 Task: Add skill "Microsoft Excel".
Action: Mouse moved to (408, 447)
Screenshot: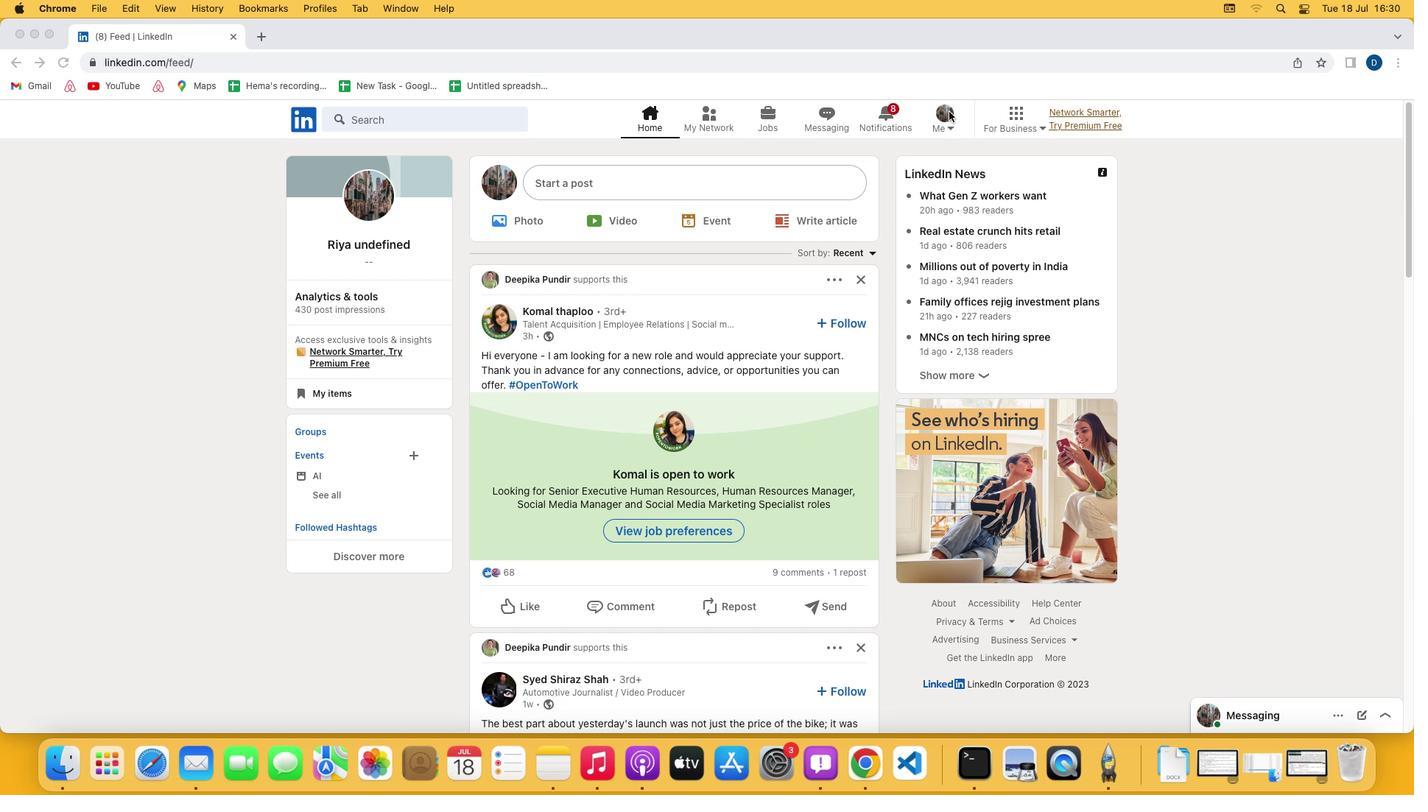 
Action: Mouse pressed left at (408, 447)
Screenshot: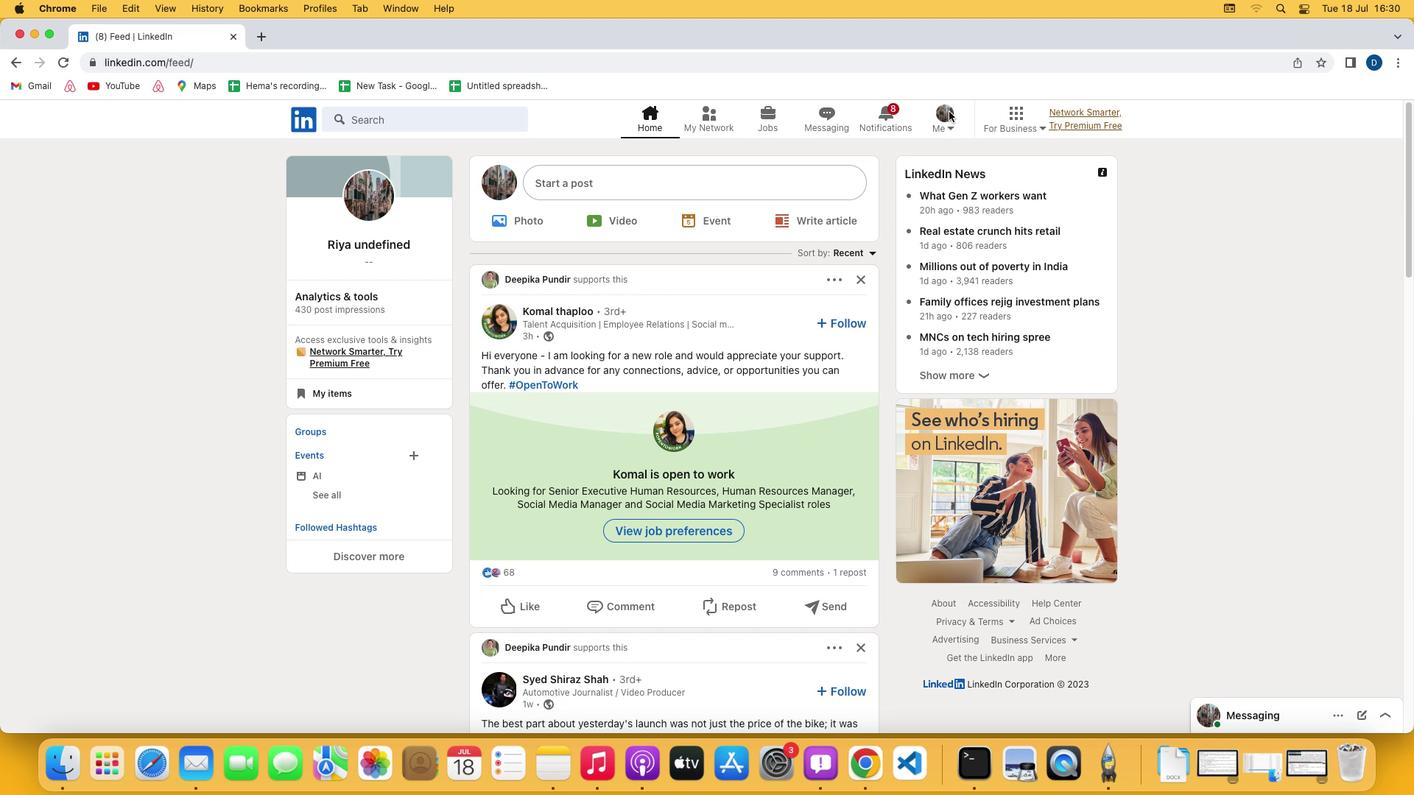 
Action: Mouse moved to (408, 450)
Screenshot: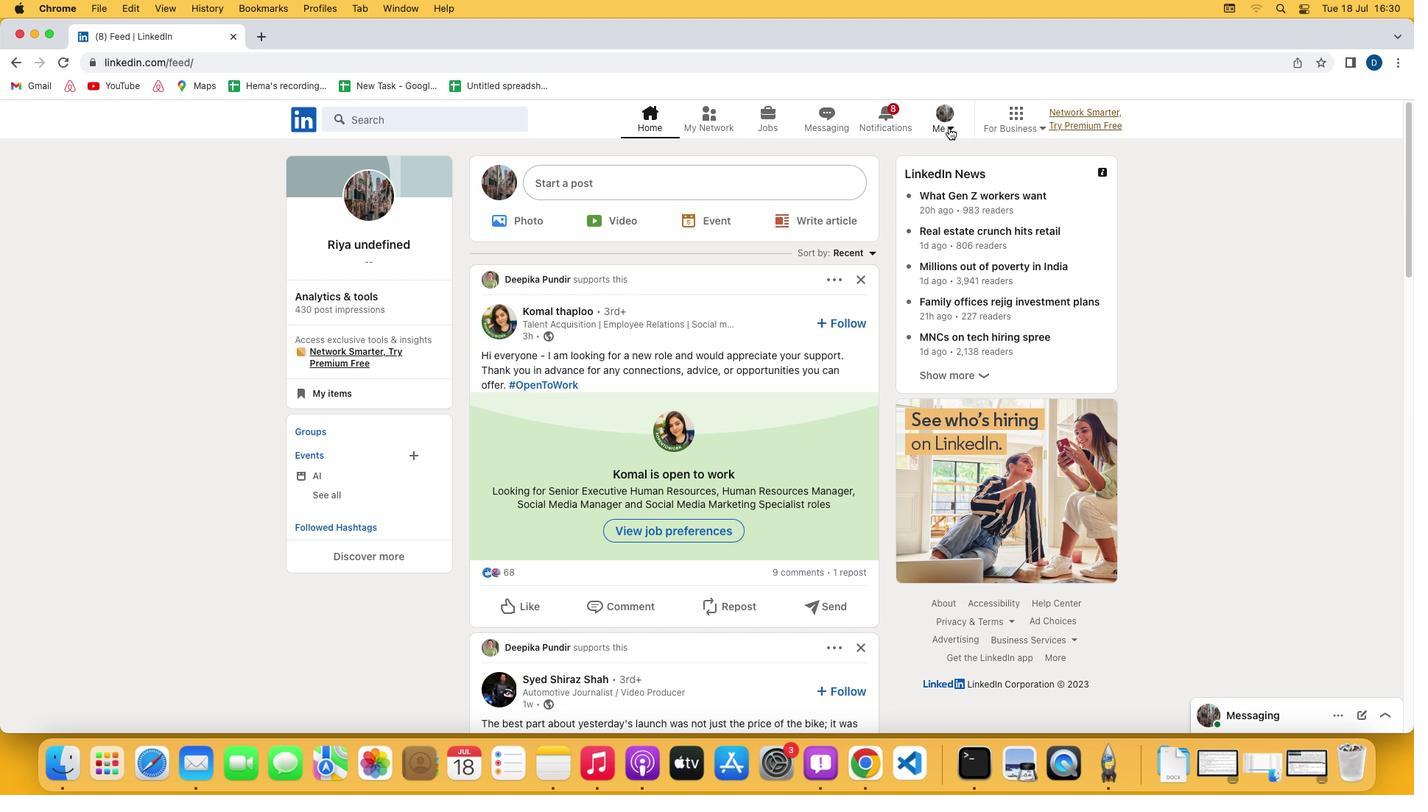 
Action: Mouse pressed left at (408, 450)
Screenshot: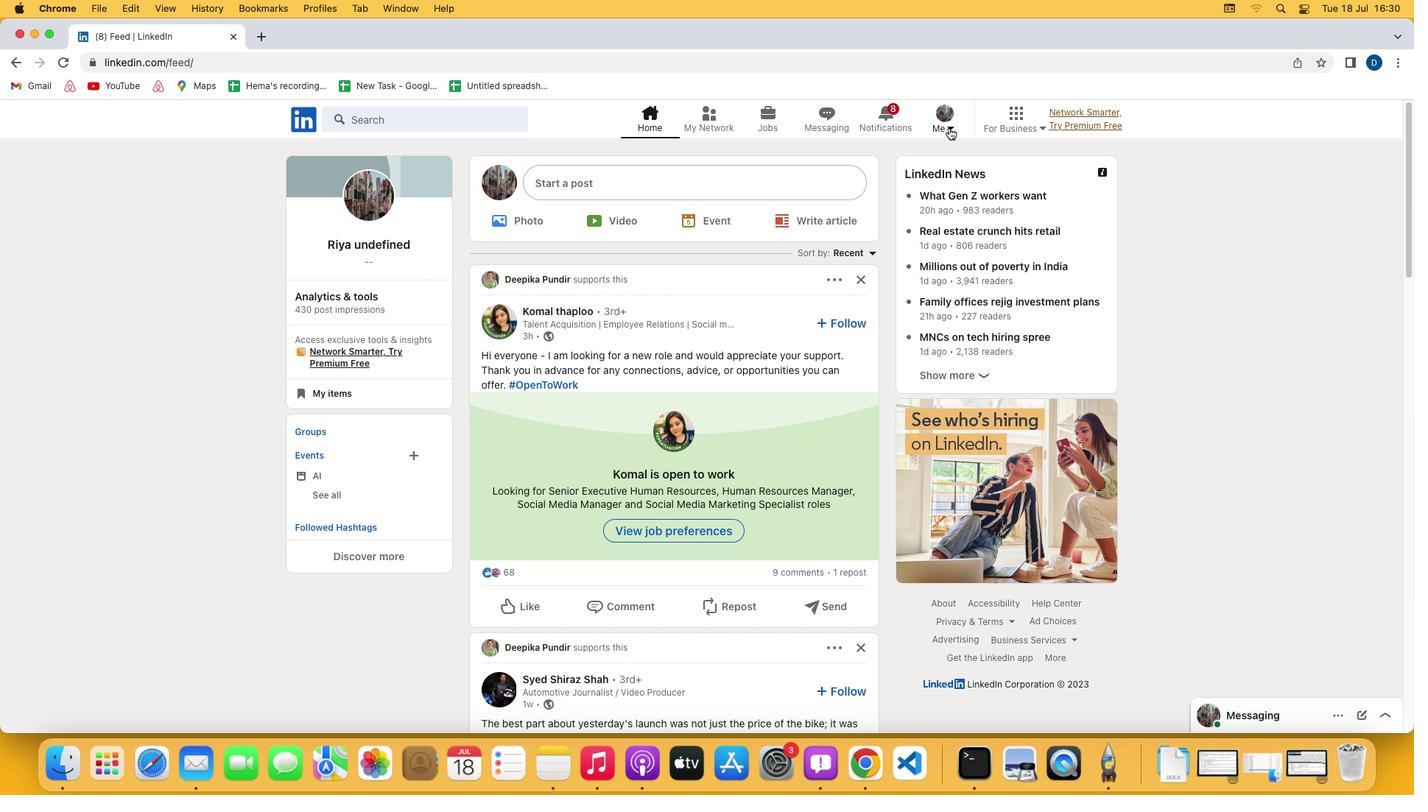 
Action: Mouse moved to (414, 458)
Screenshot: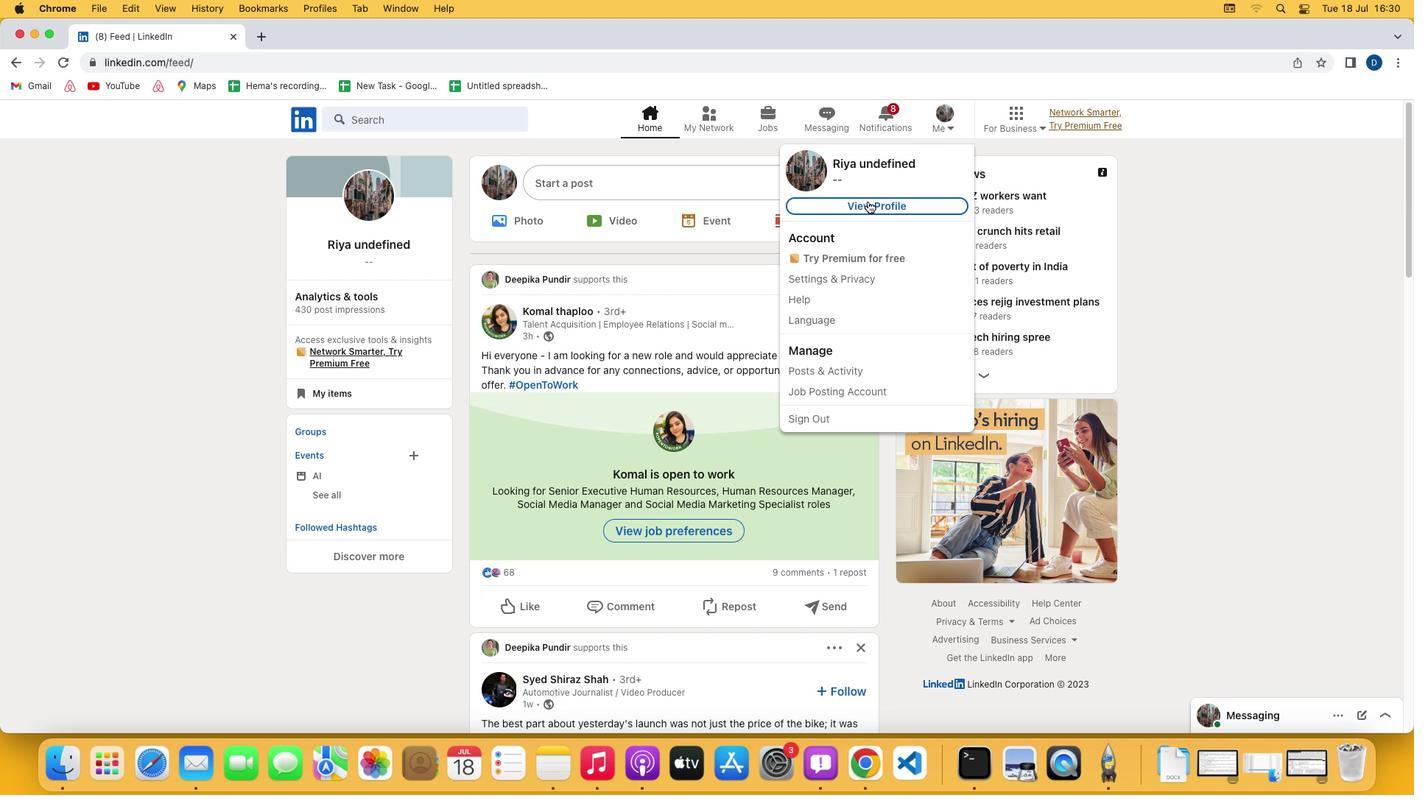 
Action: Mouse pressed left at (414, 458)
Screenshot: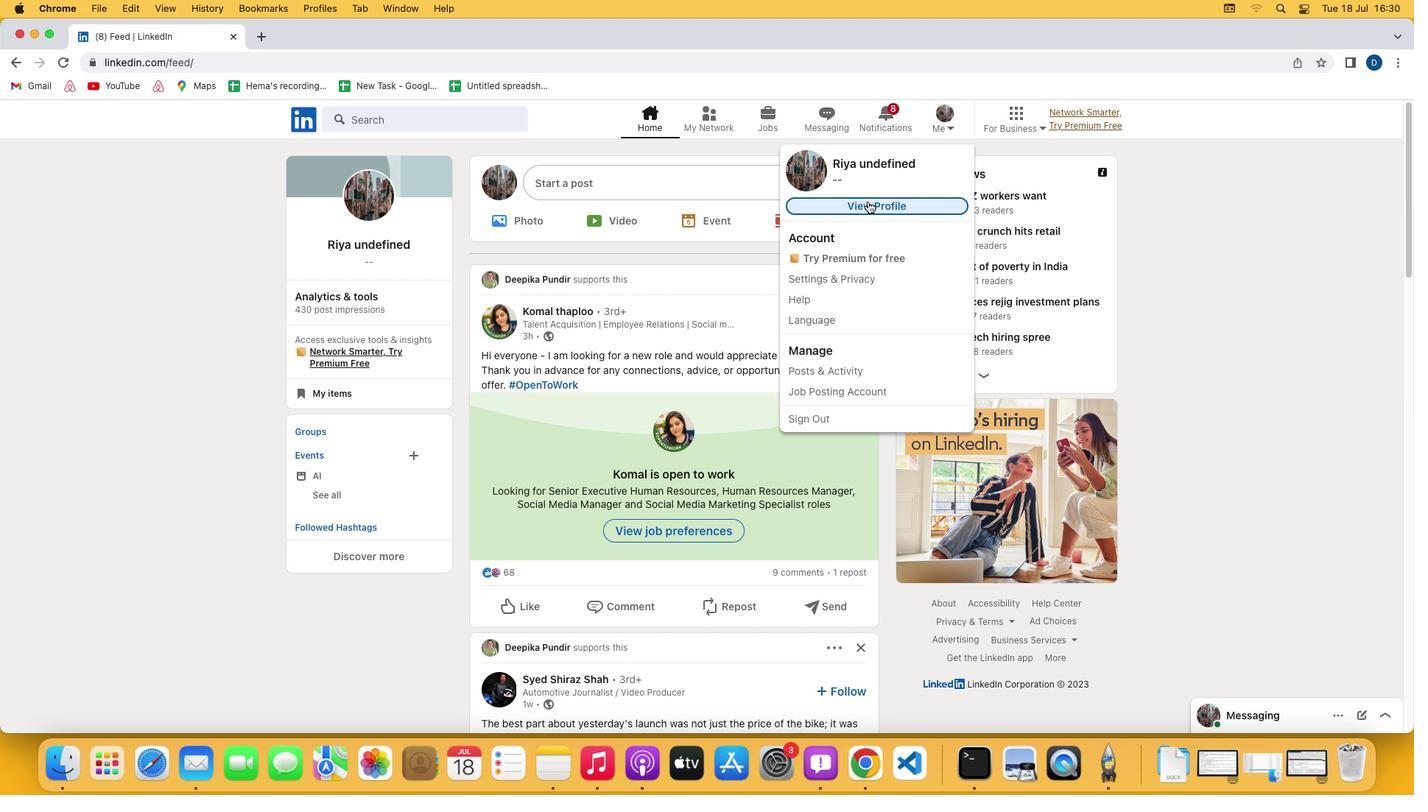
Action: Mouse moved to (445, 491)
Screenshot: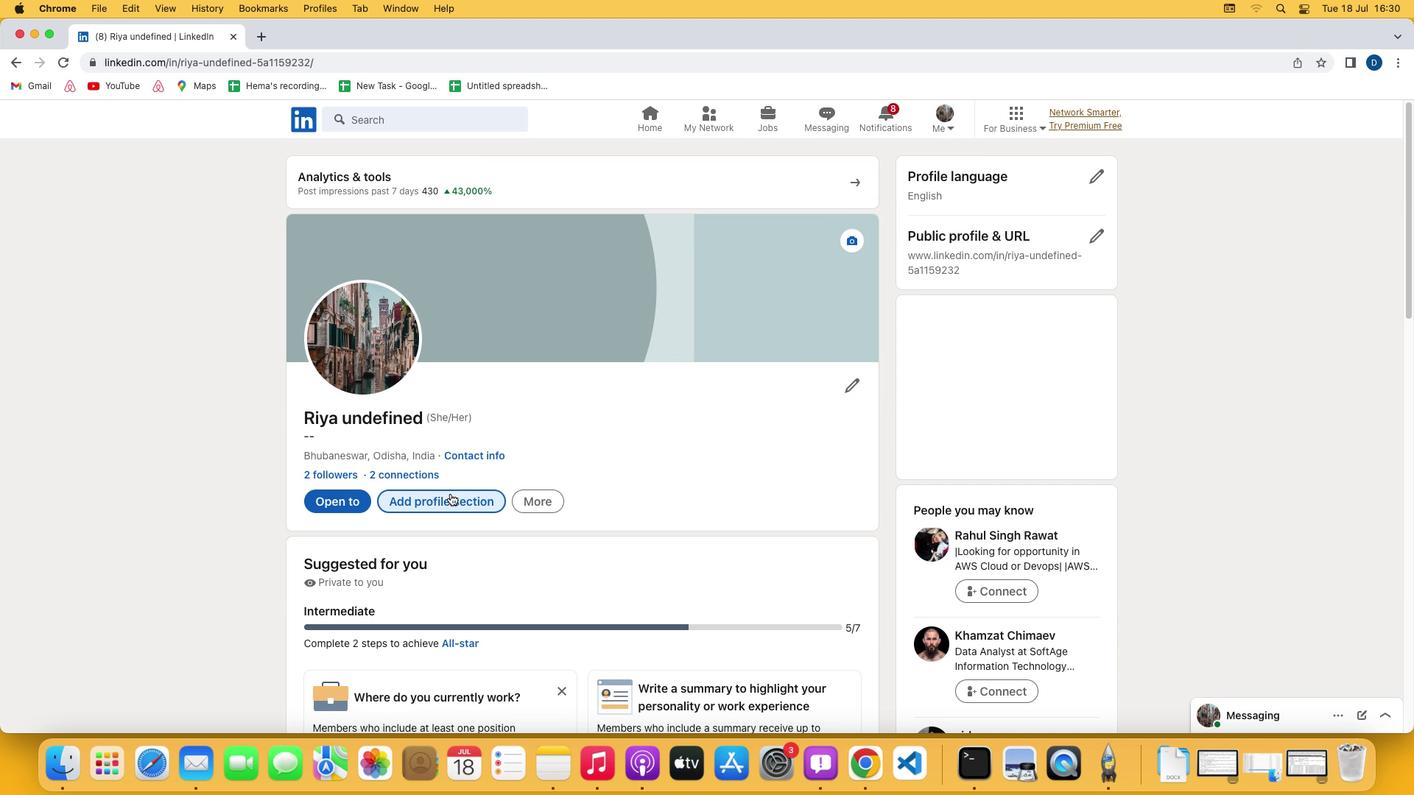 
Action: Mouse pressed left at (445, 491)
Screenshot: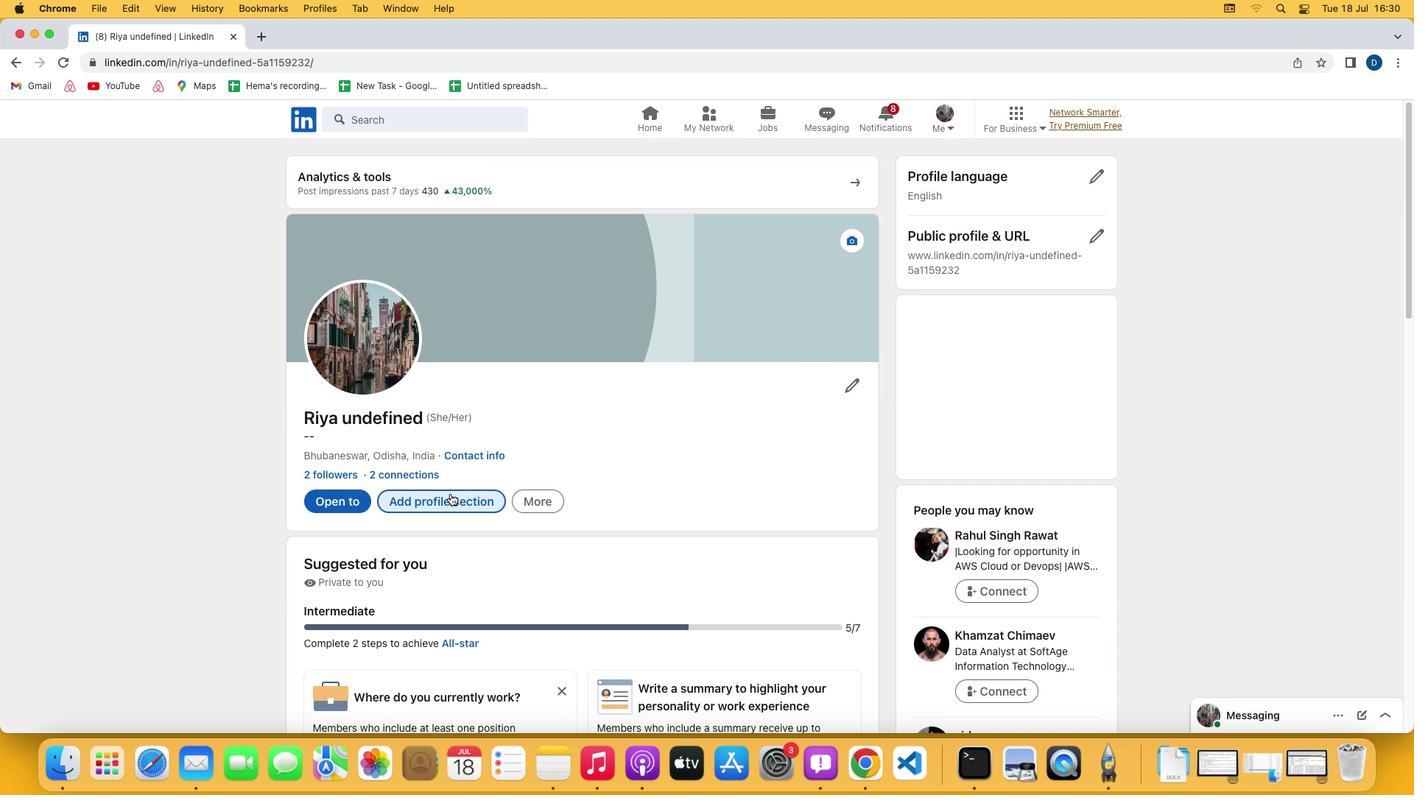 
Action: Mouse moved to (433, 459)
Screenshot: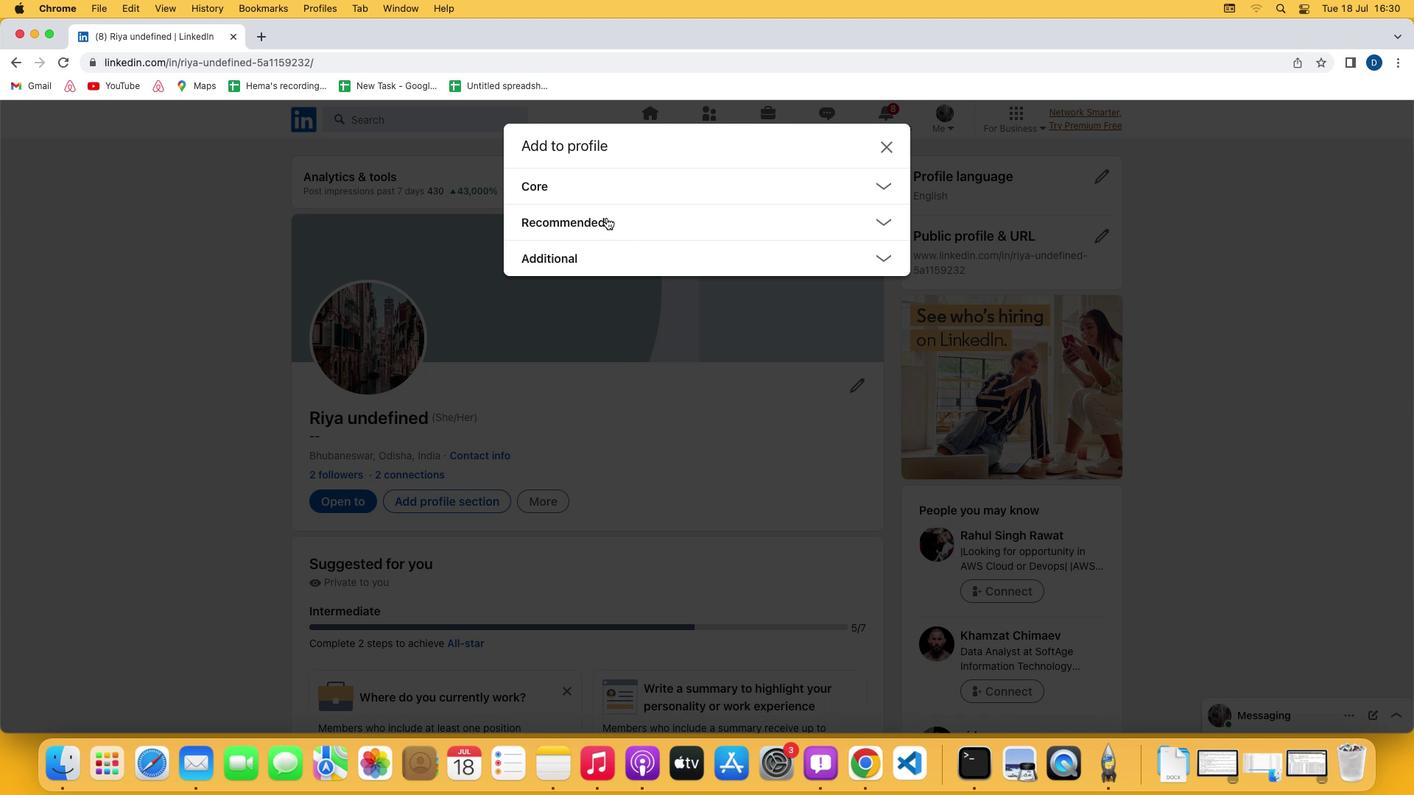 
Action: Mouse pressed left at (433, 459)
Screenshot: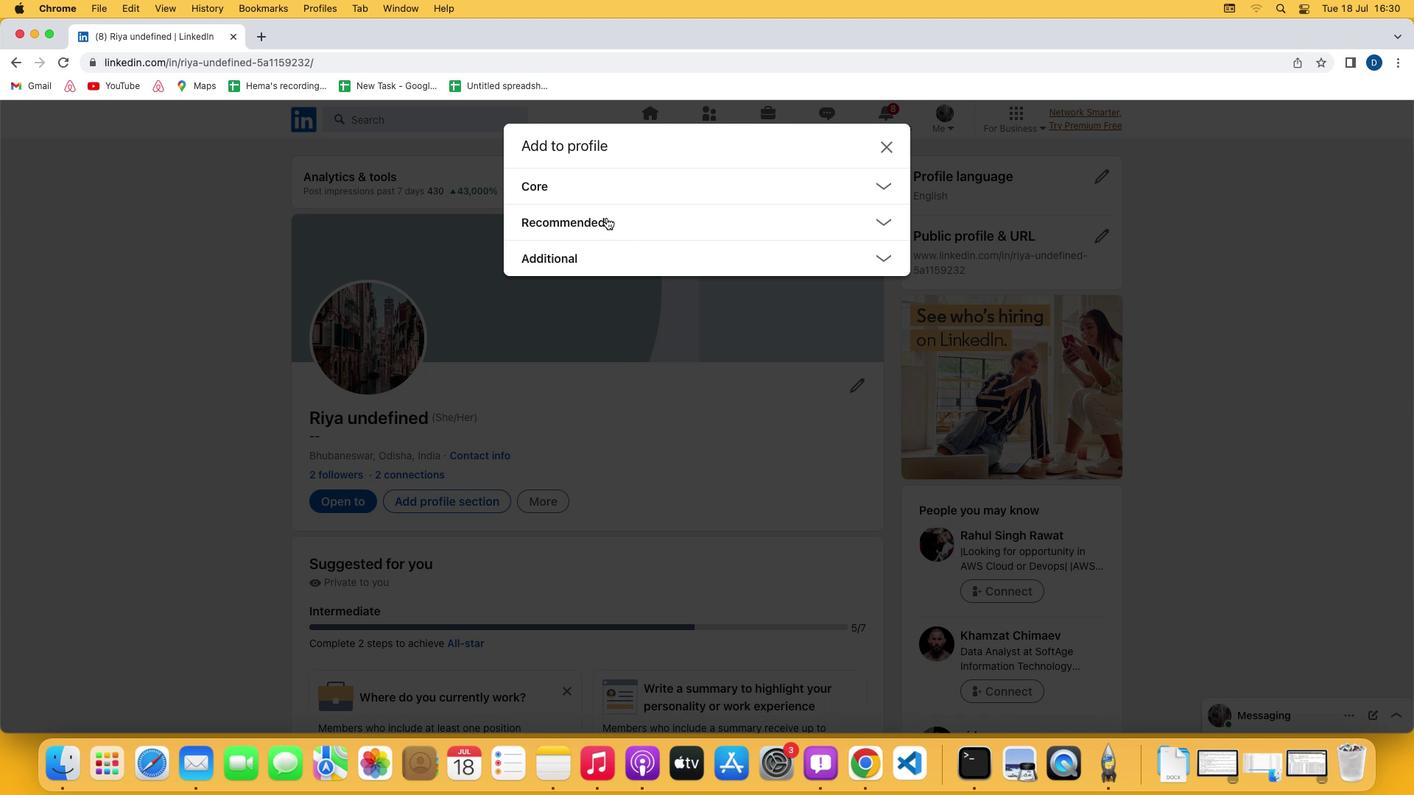 
Action: Mouse moved to (438, 476)
Screenshot: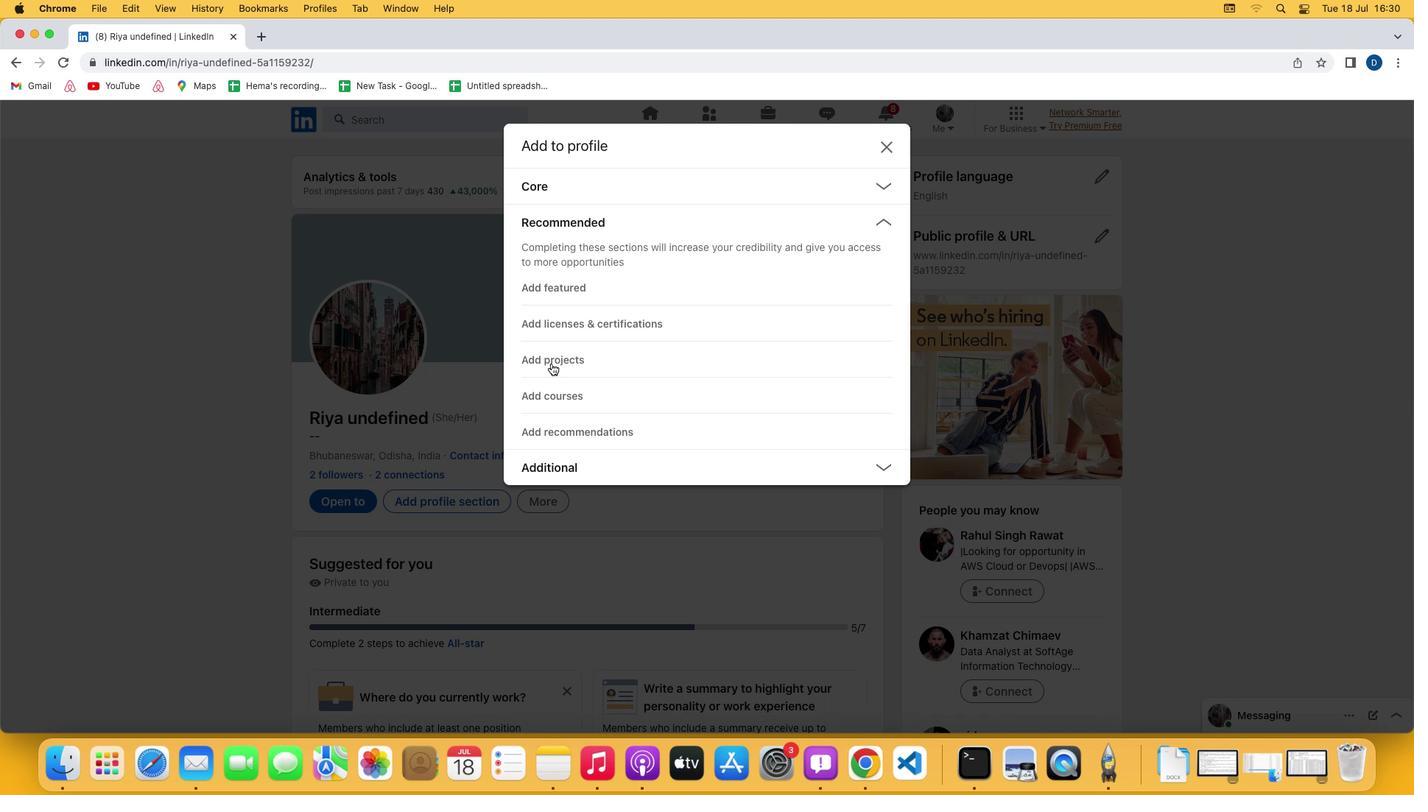 
Action: Mouse pressed left at (438, 476)
Screenshot: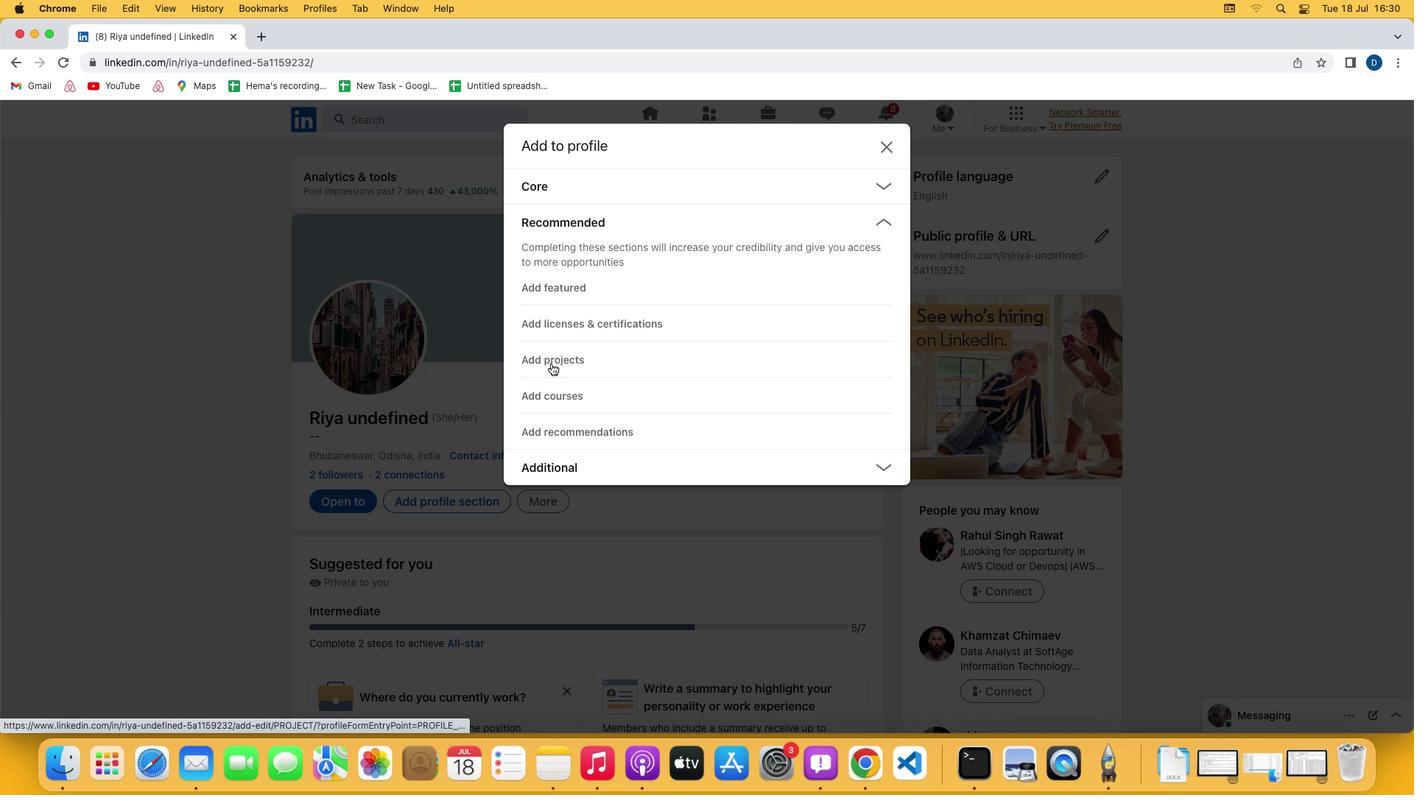 
Action: Mouse moved to (442, 484)
Screenshot: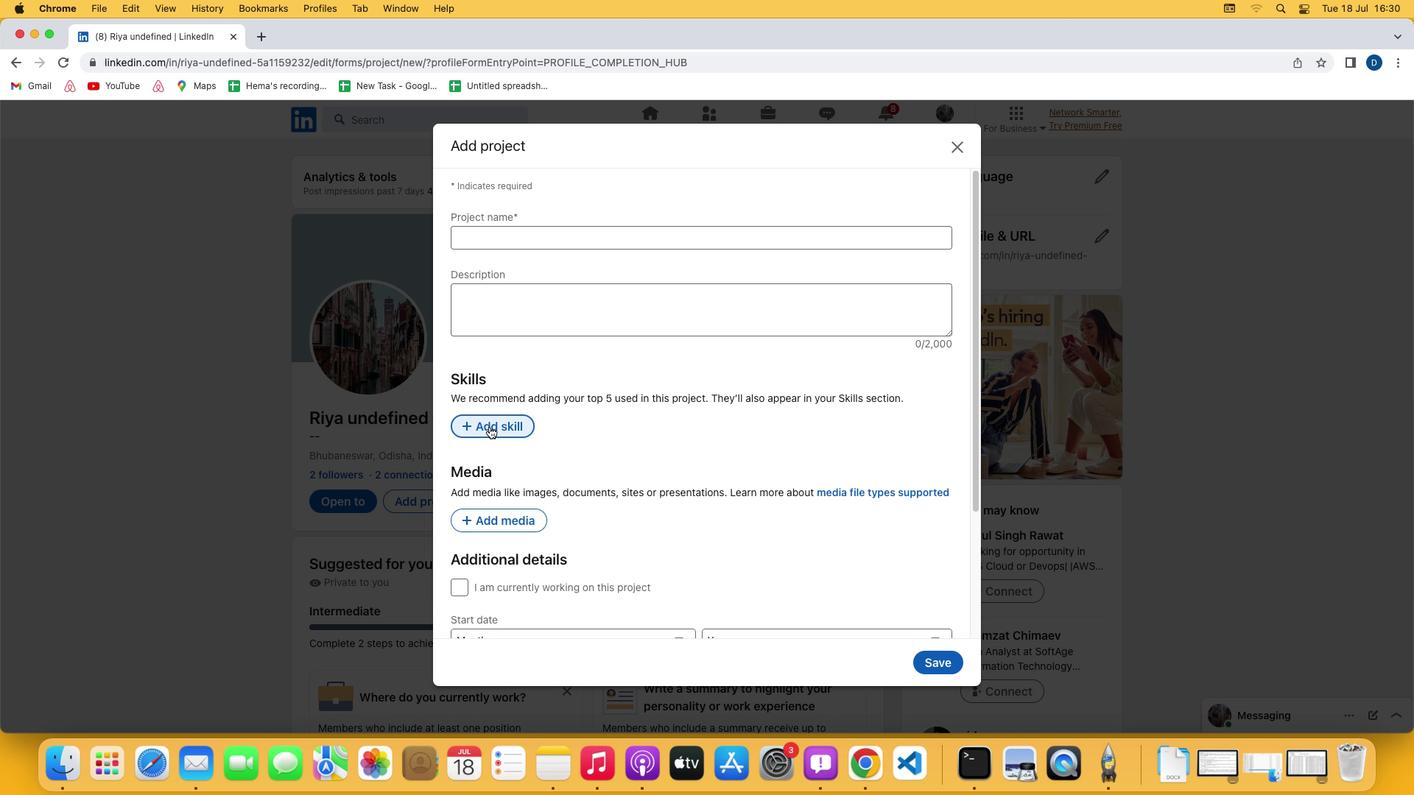 
Action: Mouse pressed left at (442, 484)
Screenshot: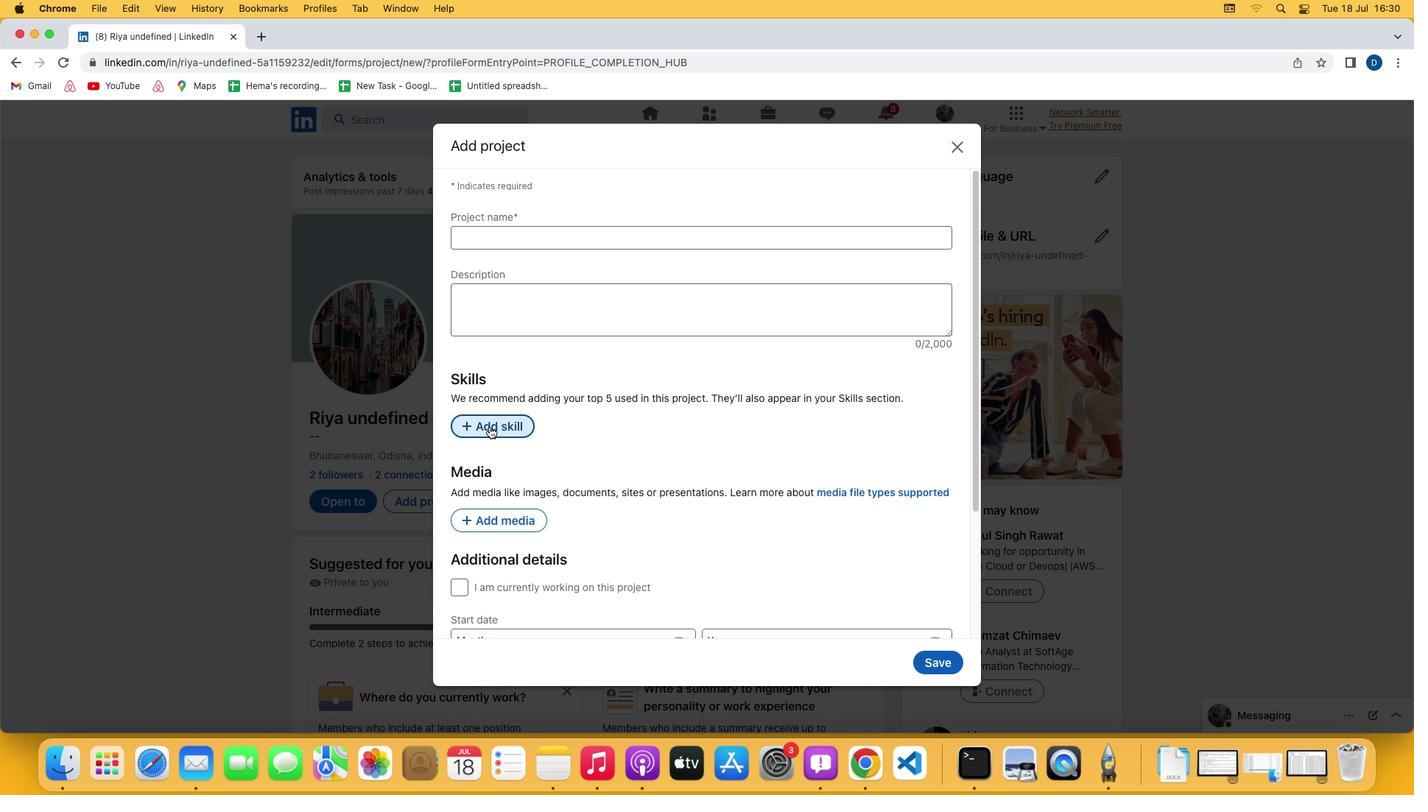
Action: Mouse moved to (443, 484)
Screenshot: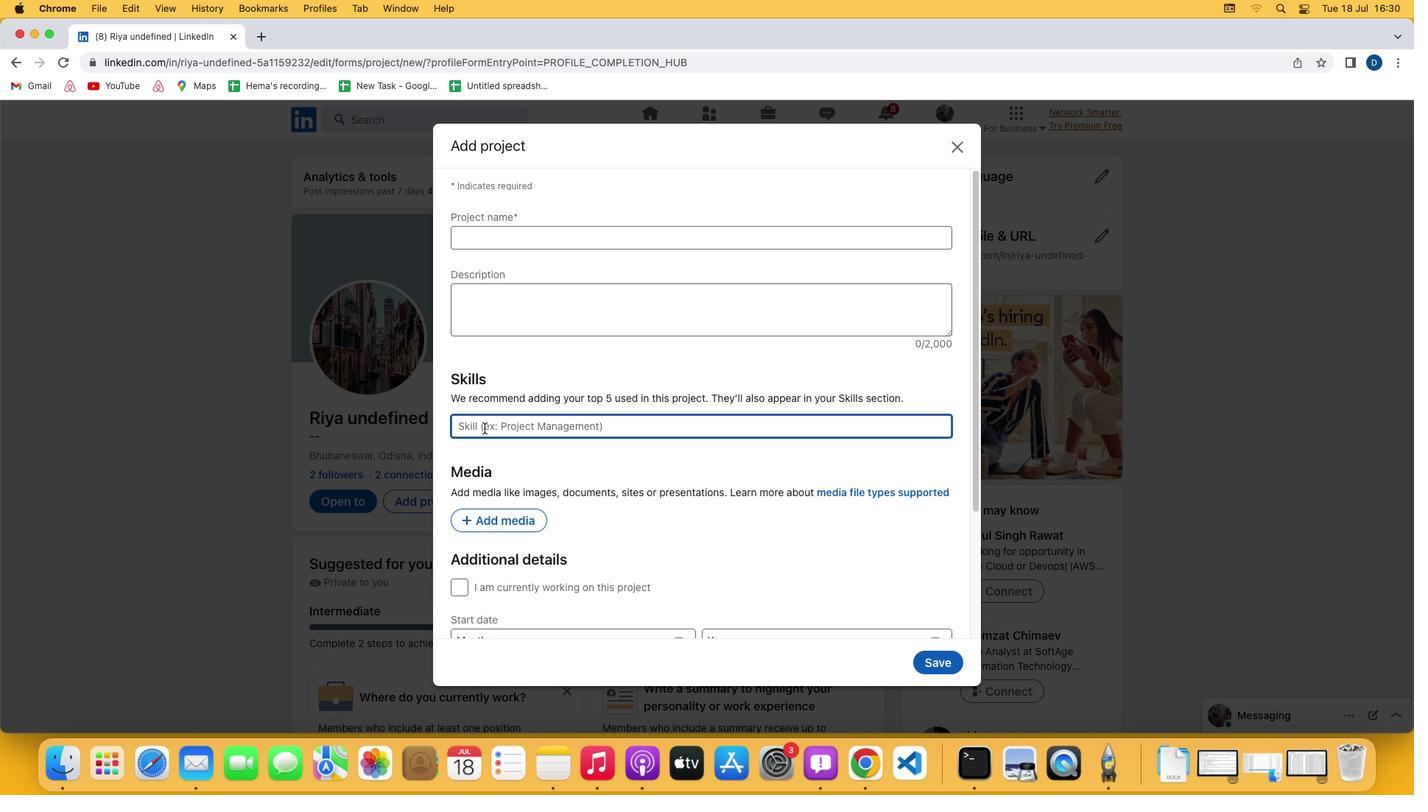 
Action: Mouse pressed left at (443, 484)
Screenshot: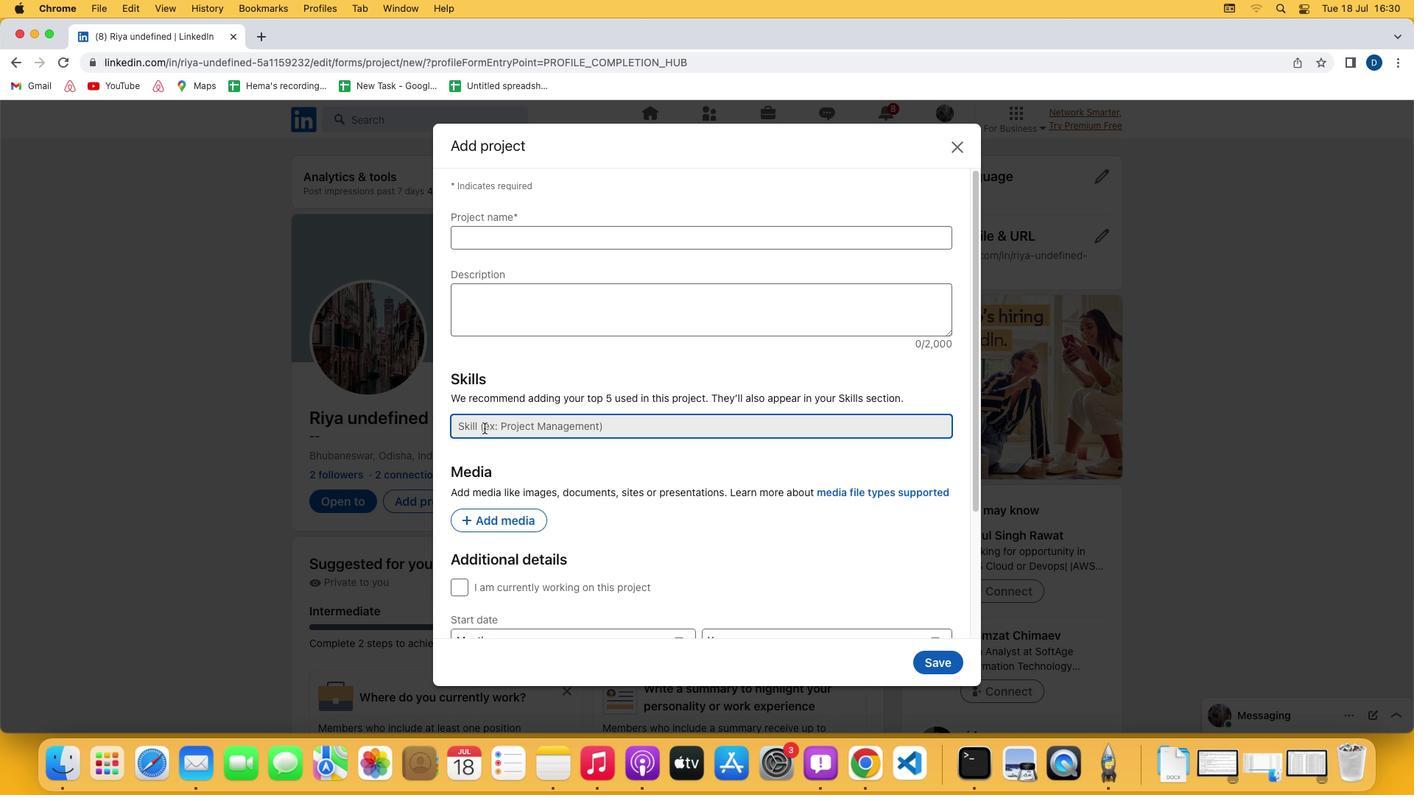 
Action: Key pressed Key.shift'M''i''c''r''o''s''o''f''t'Key.spaceKey.shift'E''x''c''e''l'
Screenshot: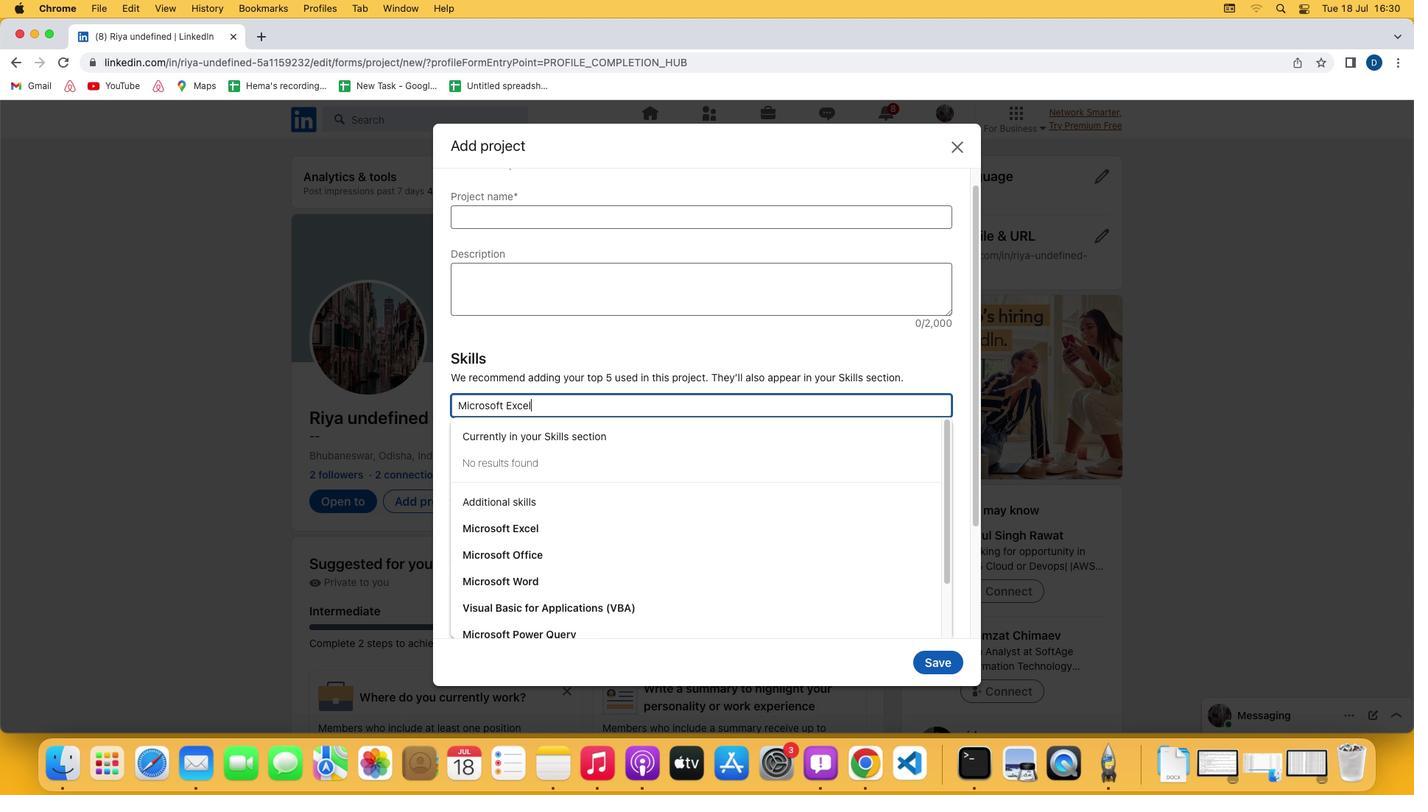 
Action: Mouse moved to (443, 495)
Screenshot: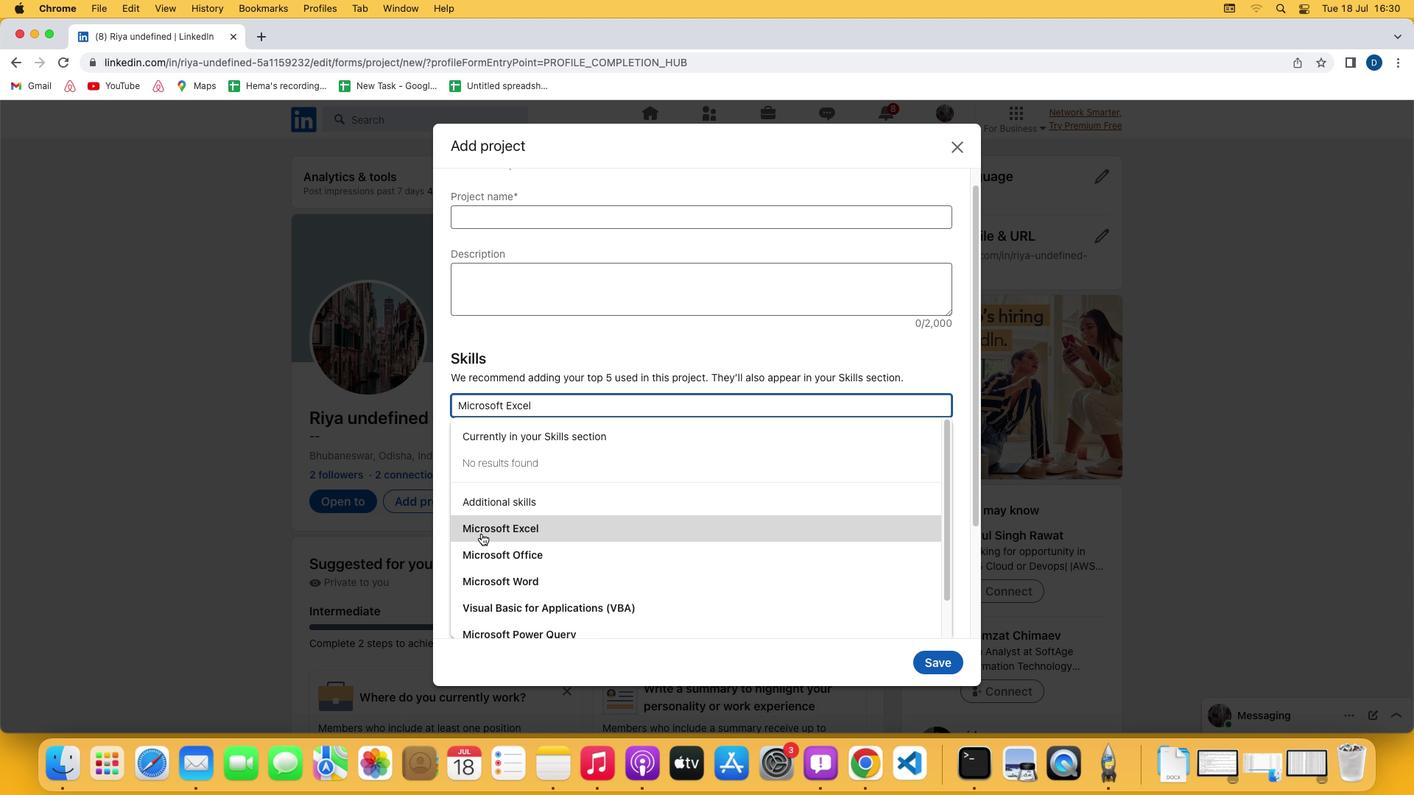 
Action: Mouse pressed left at (443, 495)
Screenshot: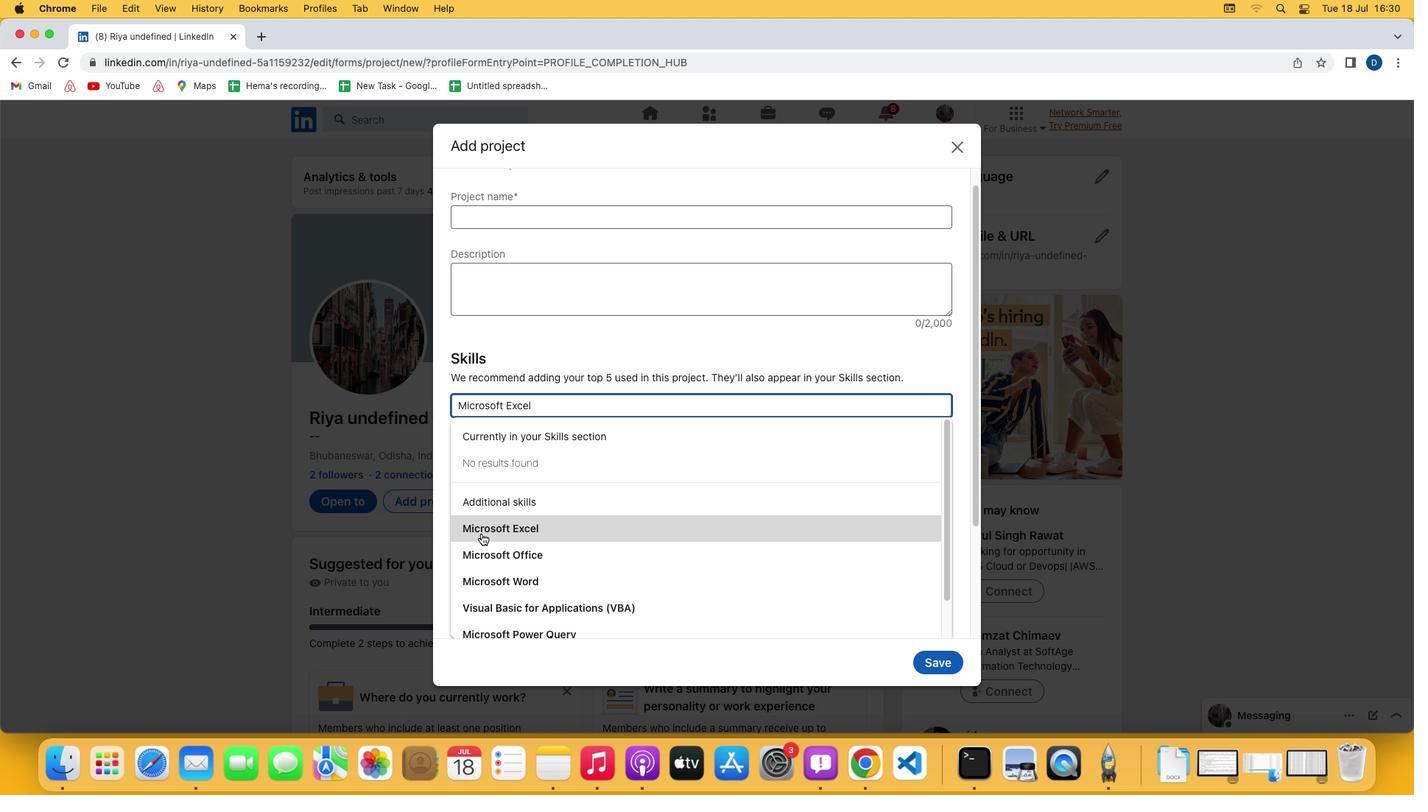 
Action: Mouse moved to (411, 508)
Screenshot: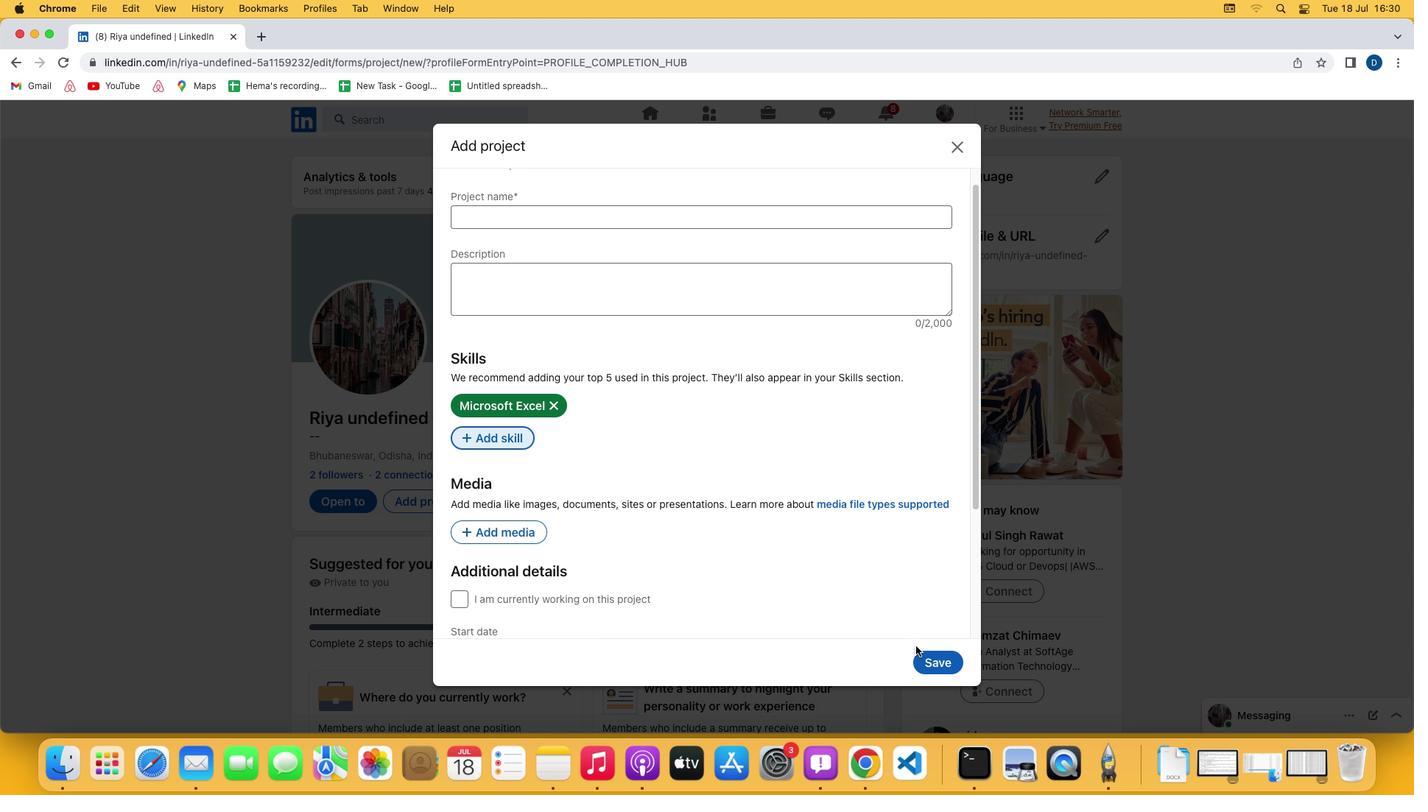 
